 Task: Set "Default preset setting used" for "H.264/MPEG-4 Part 10/AVC encoder (x264)" to ultrafast.
Action: Mouse moved to (92, 11)
Screenshot: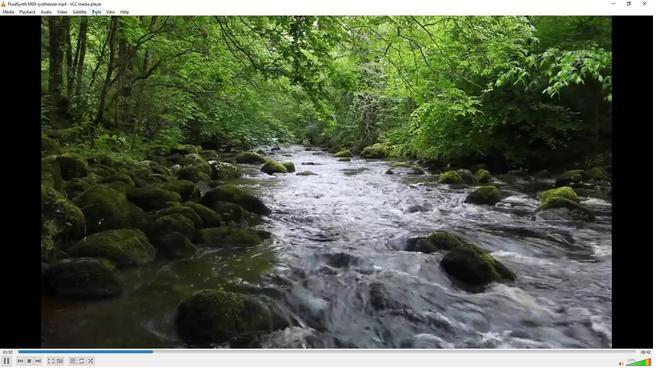 
Action: Mouse pressed left at (92, 11)
Screenshot: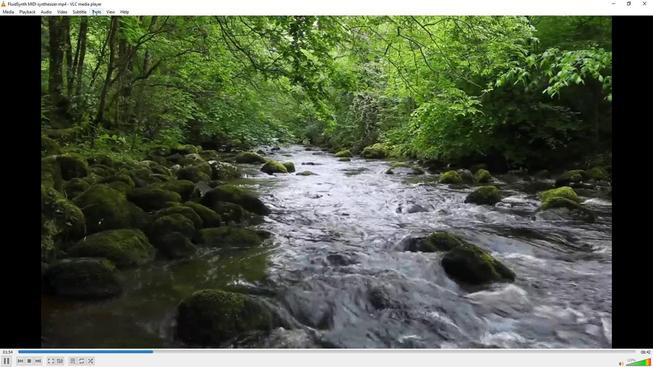 
Action: Mouse moved to (100, 93)
Screenshot: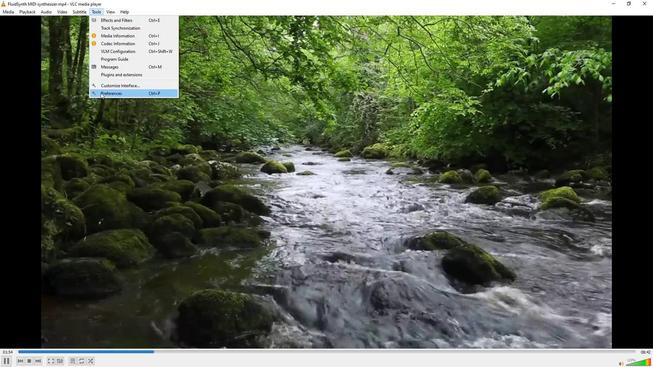 
Action: Mouse pressed left at (100, 93)
Screenshot: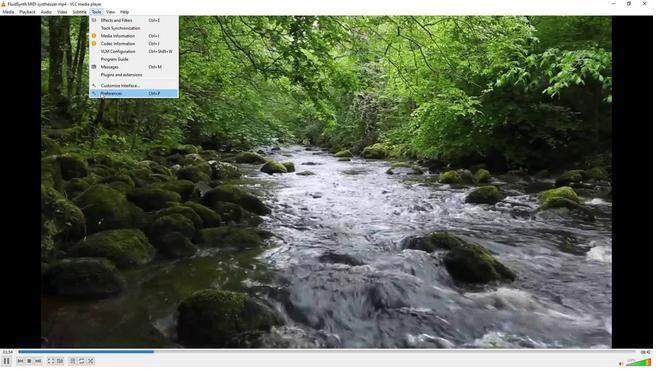 
Action: Mouse moved to (78, 283)
Screenshot: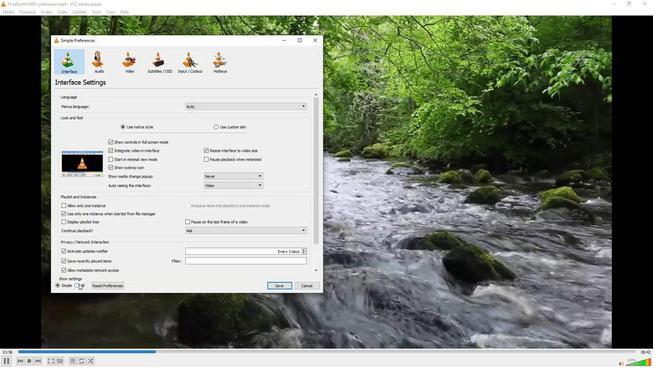 
Action: Mouse pressed left at (78, 283)
Screenshot: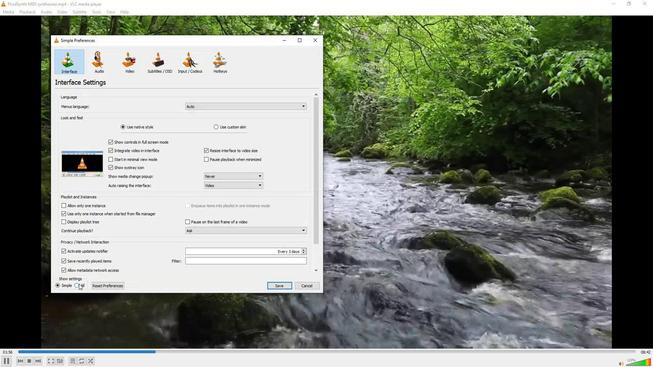 
Action: Mouse moved to (66, 217)
Screenshot: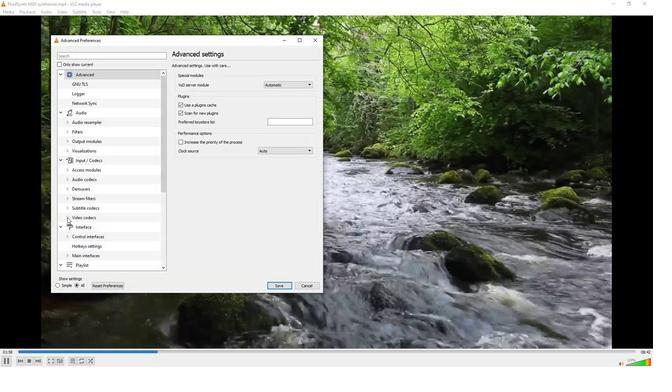 
Action: Mouse pressed left at (66, 217)
Screenshot: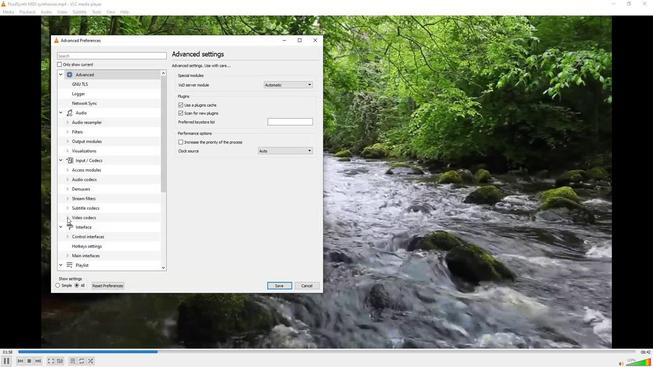 
Action: Mouse moved to (82, 249)
Screenshot: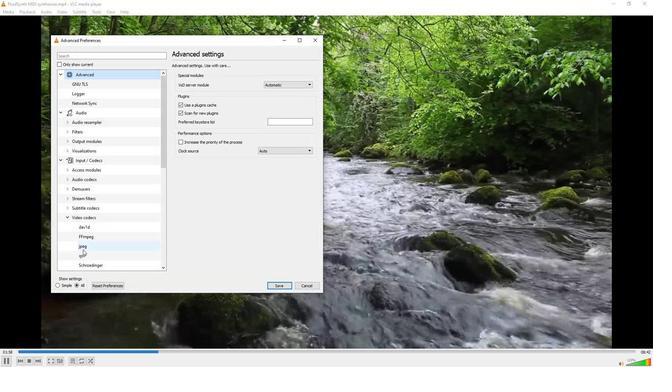
Action: Mouse scrolled (82, 249) with delta (0, 0)
Screenshot: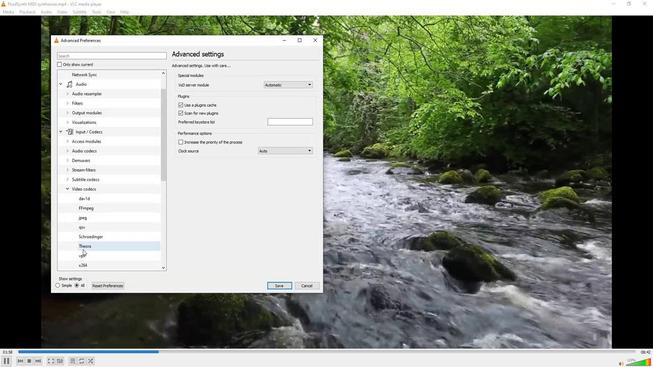 
Action: Mouse moved to (85, 262)
Screenshot: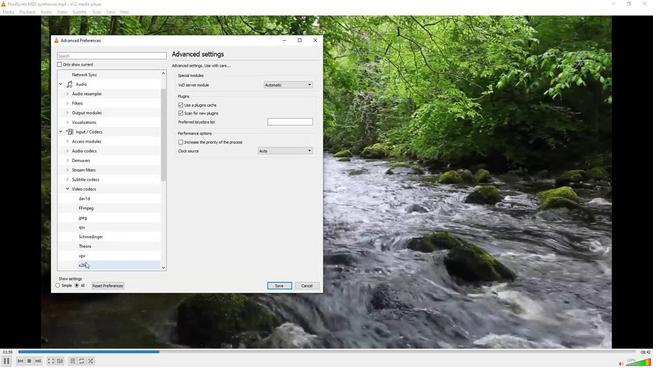 
Action: Mouse pressed left at (85, 262)
Screenshot: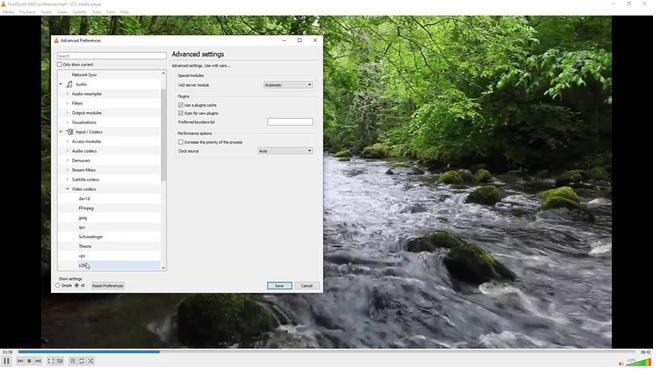 
Action: Mouse moved to (215, 218)
Screenshot: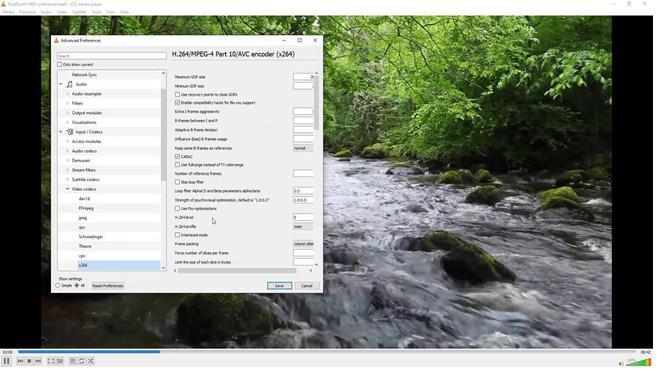 
Action: Mouse scrolled (215, 217) with delta (0, 0)
Screenshot: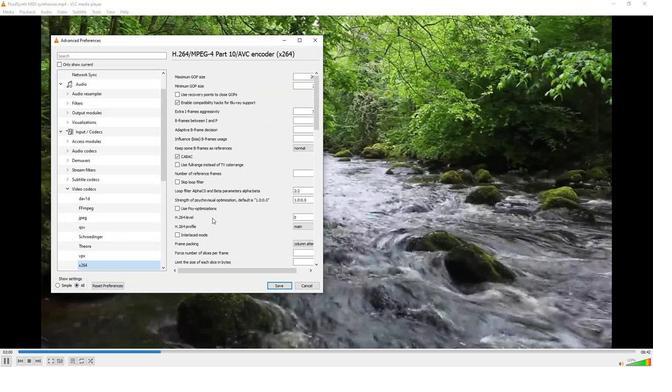 
Action: Mouse scrolled (215, 217) with delta (0, 0)
Screenshot: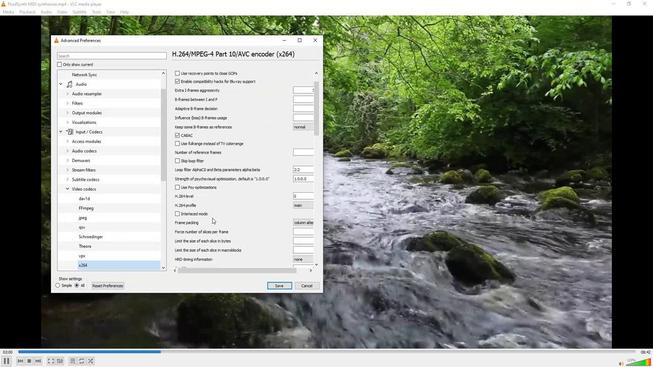 
Action: Mouse moved to (209, 217)
Screenshot: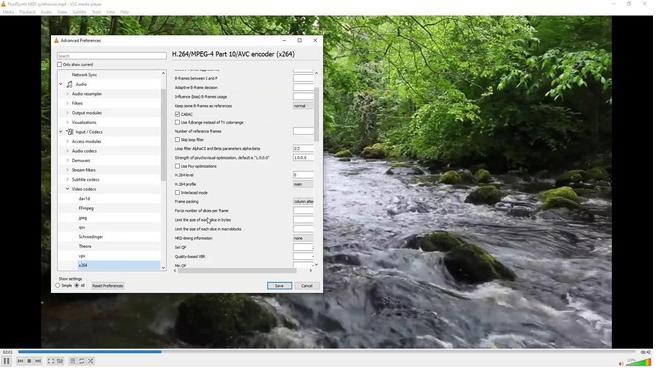 
Action: Mouse scrolled (209, 217) with delta (0, 0)
Screenshot: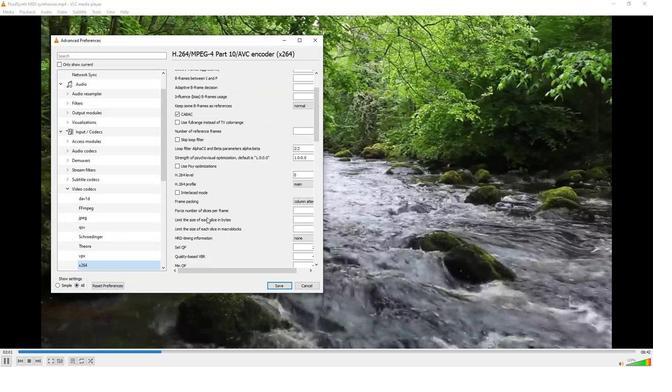 
Action: Mouse scrolled (209, 217) with delta (0, 0)
Screenshot: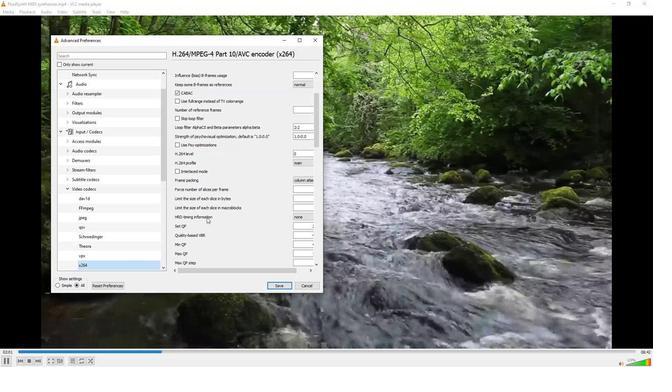 
Action: Mouse scrolled (209, 217) with delta (0, 0)
Screenshot: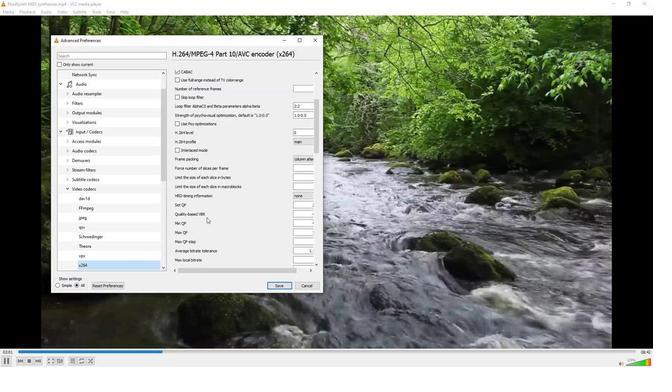 
Action: Mouse scrolled (209, 217) with delta (0, 0)
Screenshot: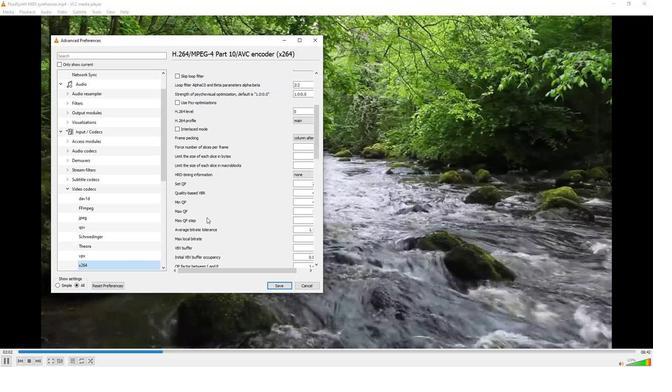
Action: Mouse scrolled (209, 217) with delta (0, 0)
Screenshot: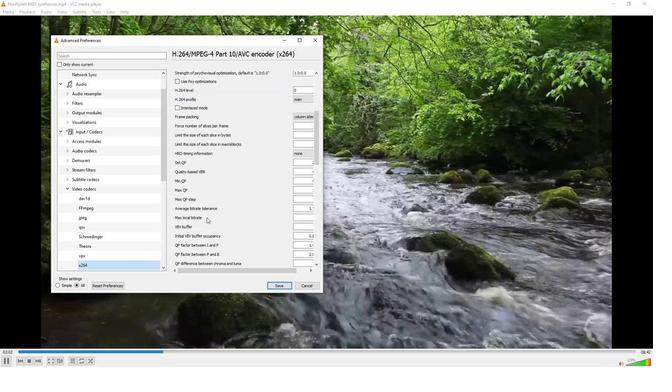 
Action: Mouse scrolled (209, 217) with delta (0, 0)
Screenshot: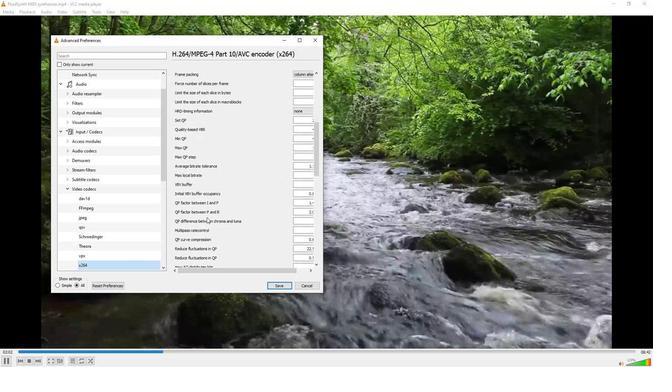 
Action: Mouse moved to (209, 217)
Screenshot: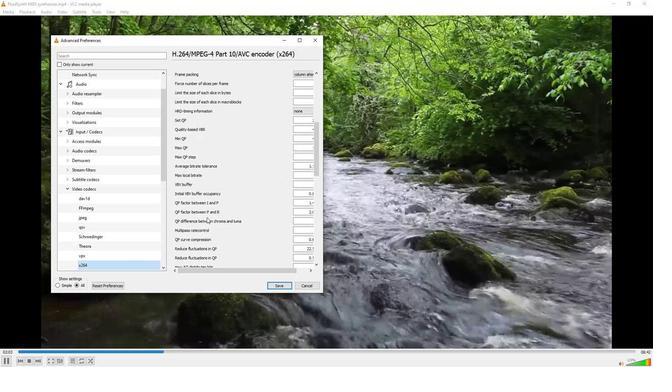 
Action: Mouse scrolled (209, 217) with delta (0, 0)
Screenshot: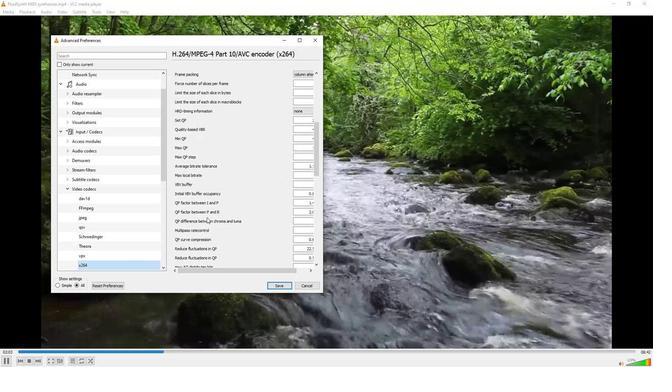 
Action: Mouse moved to (208, 217)
Screenshot: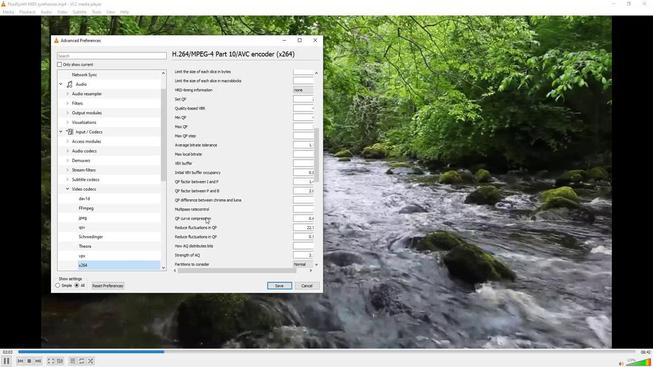 
Action: Mouse scrolled (208, 217) with delta (0, 0)
Screenshot: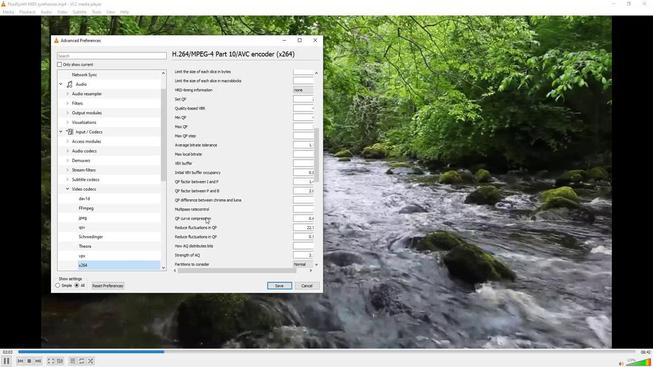
Action: Mouse scrolled (208, 217) with delta (0, 0)
Screenshot: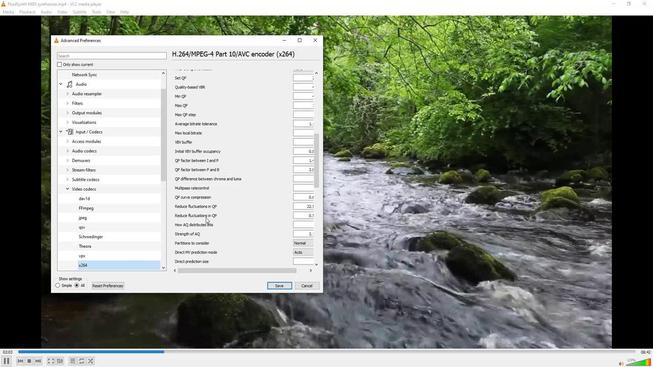 
Action: Mouse scrolled (208, 217) with delta (0, 0)
Screenshot: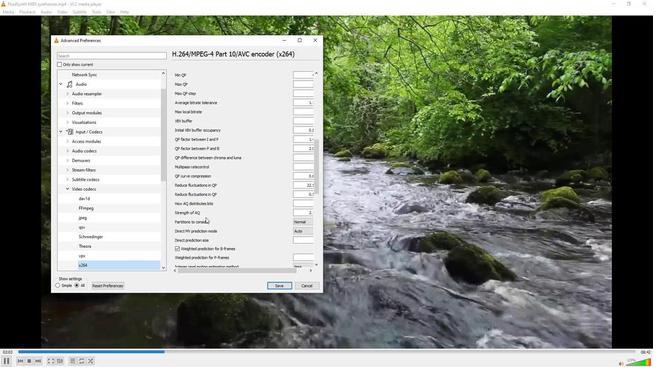 
Action: Mouse scrolled (208, 217) with delta (0, 0)
Screenshot: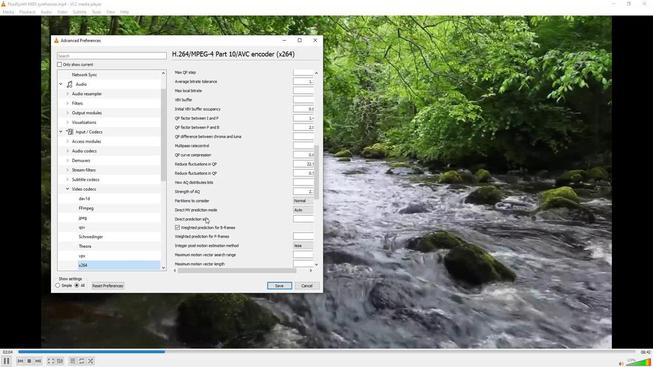 
Action: Mouse scrolled (208, 217) with delta (0, 0)
Screenshot: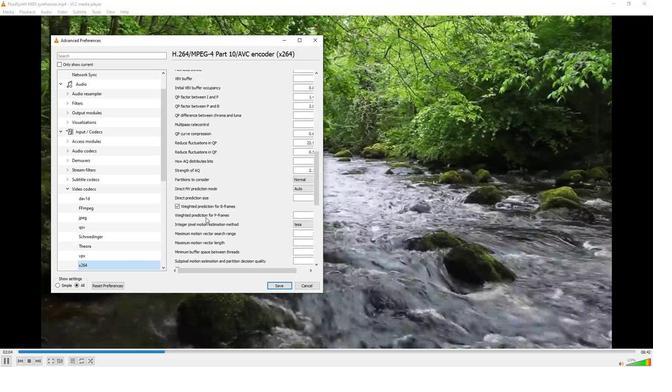 
Action: Mouse scrolled (208, 217) with delta (0, 0)
Screenshot: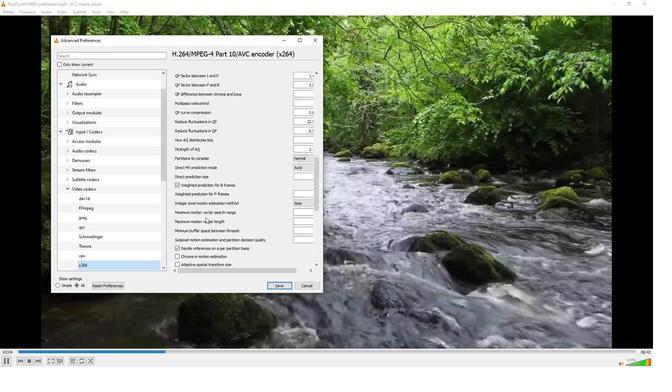 
Action: Mouse scrolled (208, 217) with delta (0, 0)
Screenshot: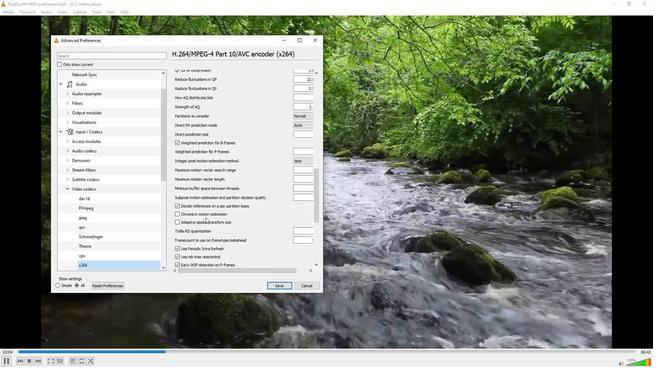 
Action: Mouse scrolled (208, 217) with delta (0, 0)
Screenshot: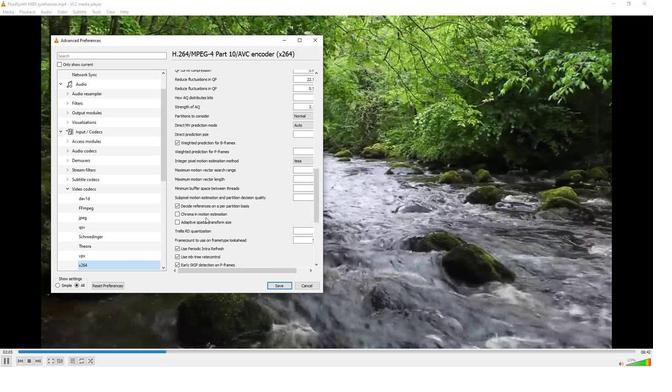 
Action: Mouse scrolled (208, 217) with delta (0, 0)
Screenshot: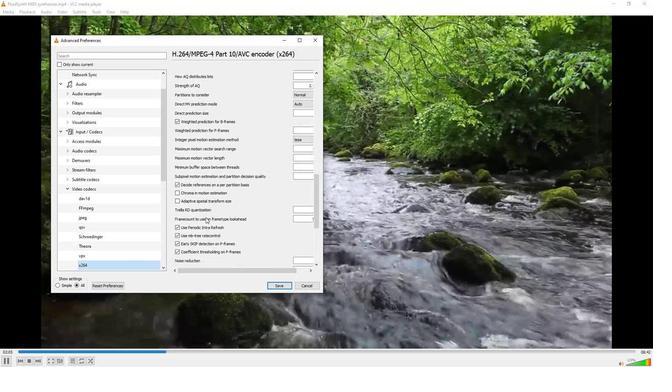 
Action: Mouse moved to (207, 219)
Screenshot: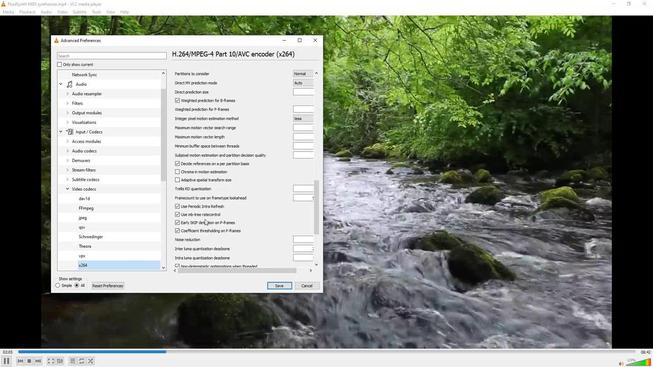 
Action: Mouse scrolled (207, 219) with delta (0, 0)
Screenshot: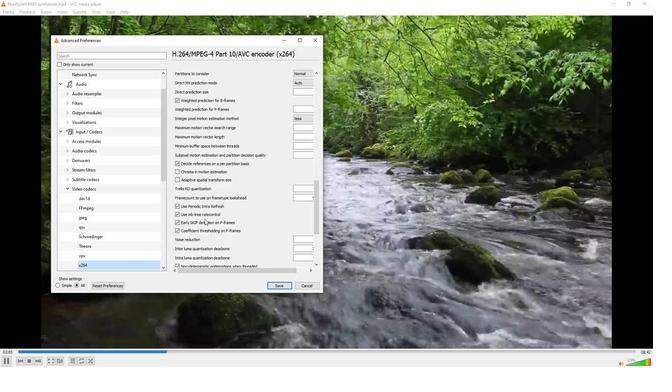 
Action: Mouse scrolled (207, 219) with delta (0, 0)
Screenshot: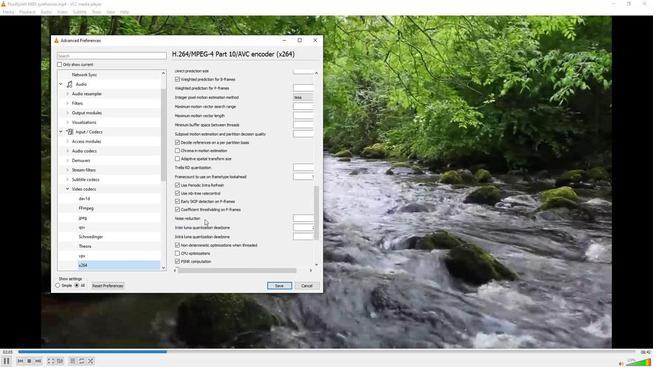 
Action: Mouse scrolled (207, 219) with delta (0, 0)
Screenshot: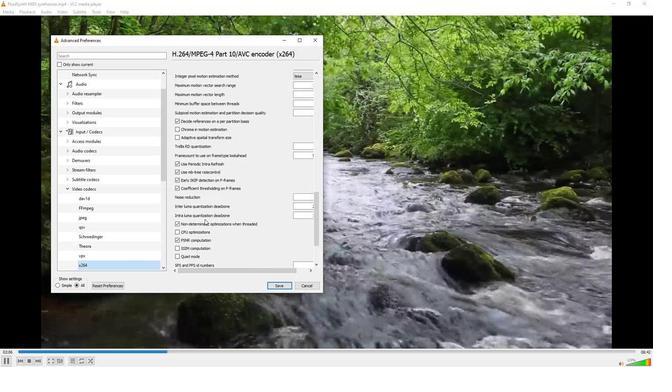 
Action: Mouse scrolled (207, 219) with delta (0, 0)
Screenshot: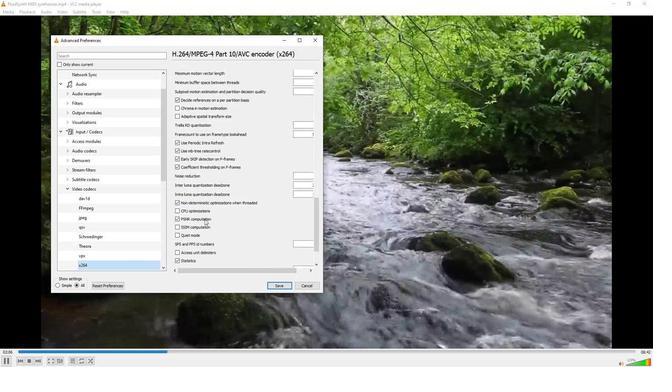 
Action: Mouse moved to (229, 271)
Screenshot: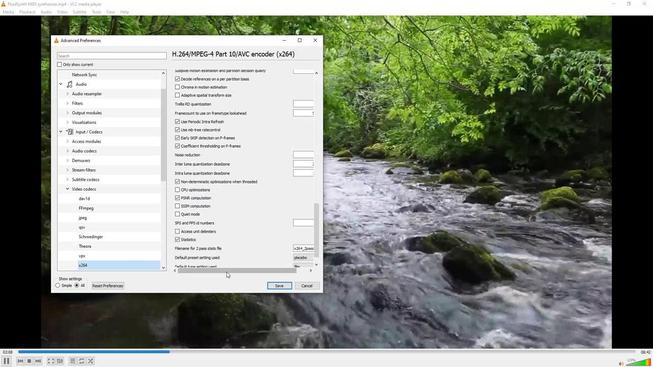 
Action: Mouse pressed left at (229, 271)
Screenshot: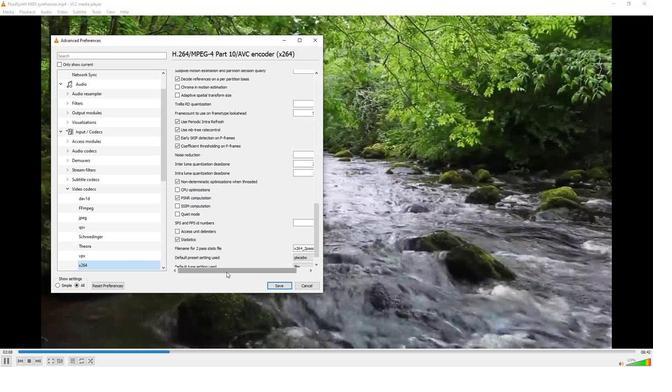 
Action: Mouse moved to (297, 257)
Screenshot: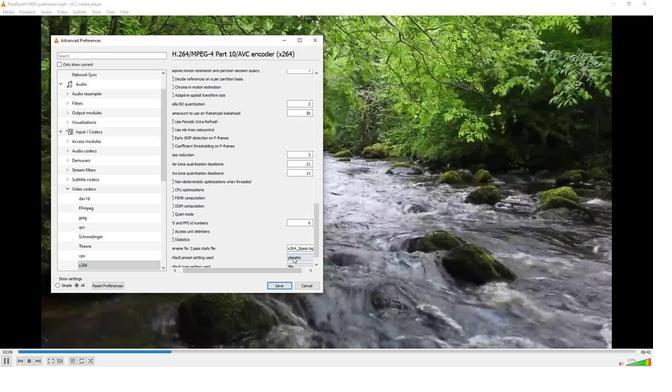 
Action: Mouse pressed left at (297, 257)
Screenshot: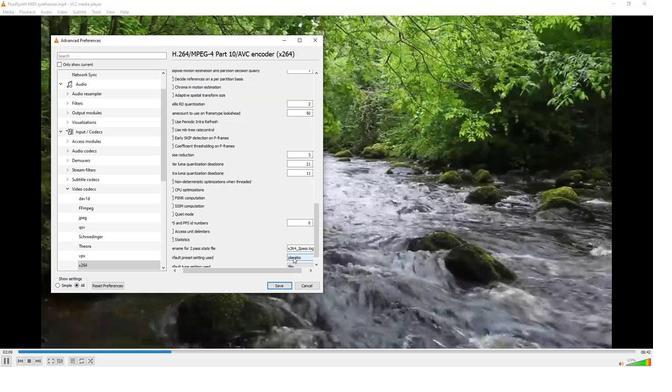 
Action: Mouse moved to (299, 261)
Screenshot: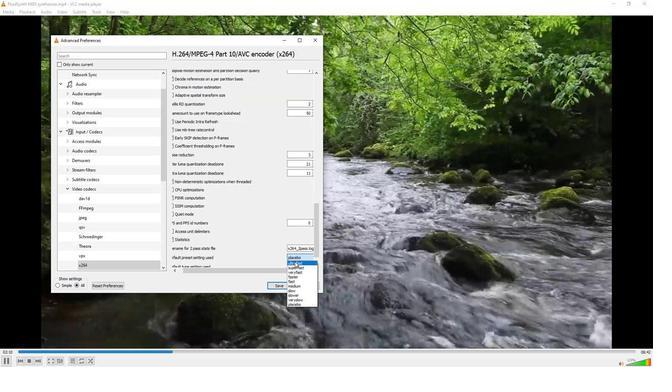 
Action: Mouse pressed left at (299, 261)
Screenshot: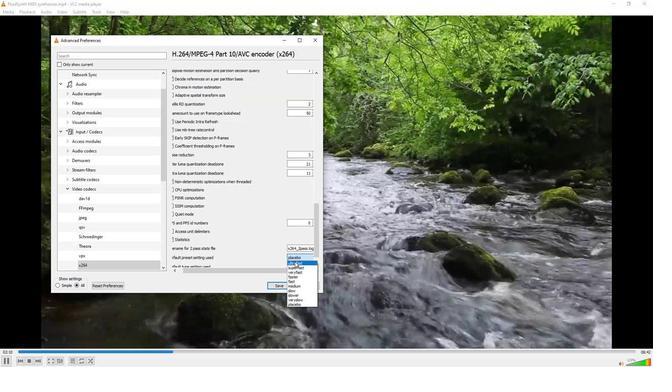 
Action: Mouse moved to (250, 252)
Screenshot: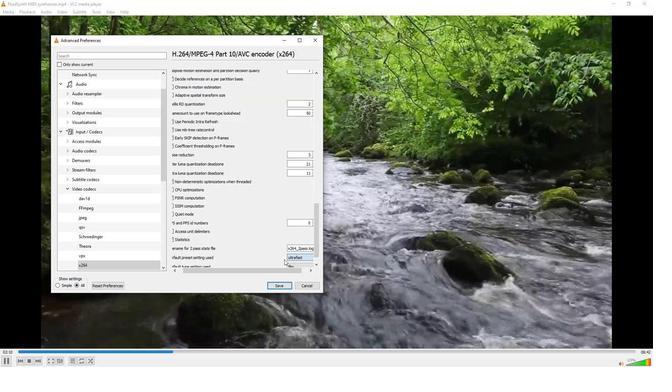 
